 Task: Create a section Customer Satisfaction Sprint and in the section, add a milestone Business Continuity Planning in the project AgilePilot
Action: Mouse moved to (473, 485)
Screenshot: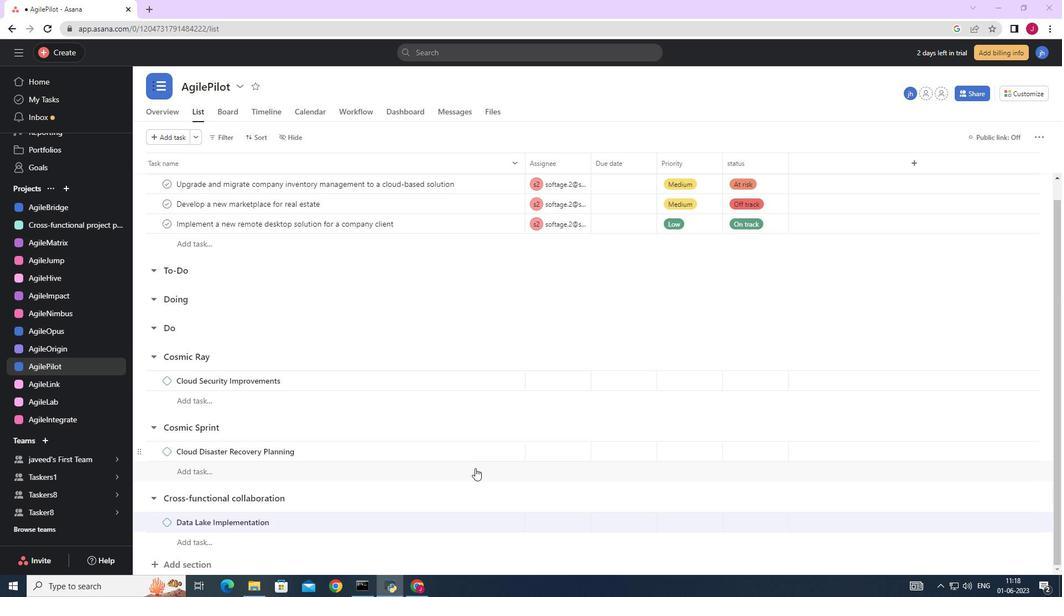 
Action: Mouse scrolled (473, 485) with delta (0, 0)
Screenshot: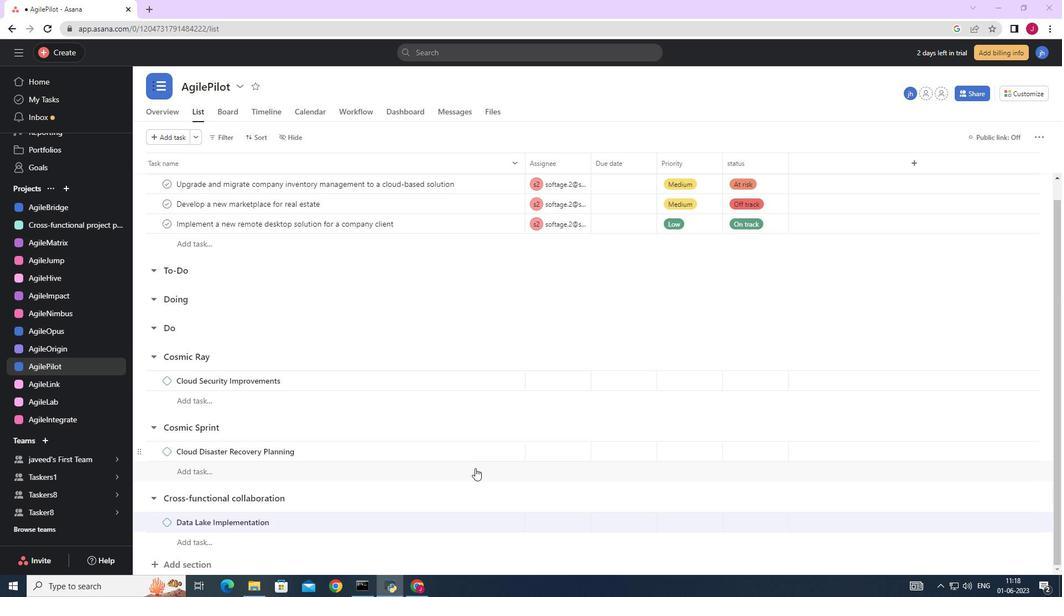 
Action: Mouse moved to (472, 487)
Screenshot: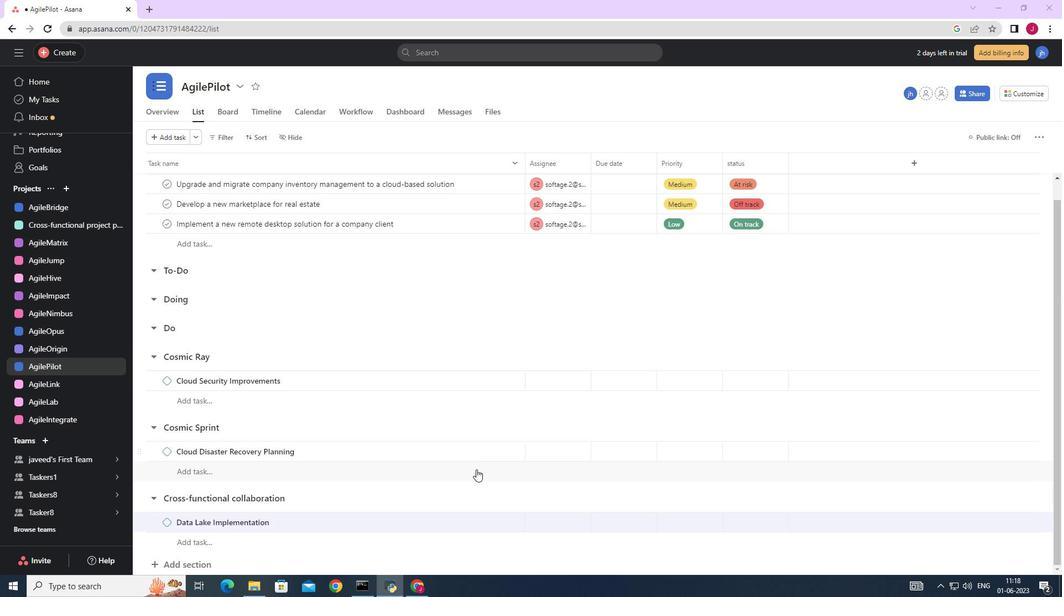 
Action: Mouse scrolled (472, 486) with delta (0, 0)
Screenshot: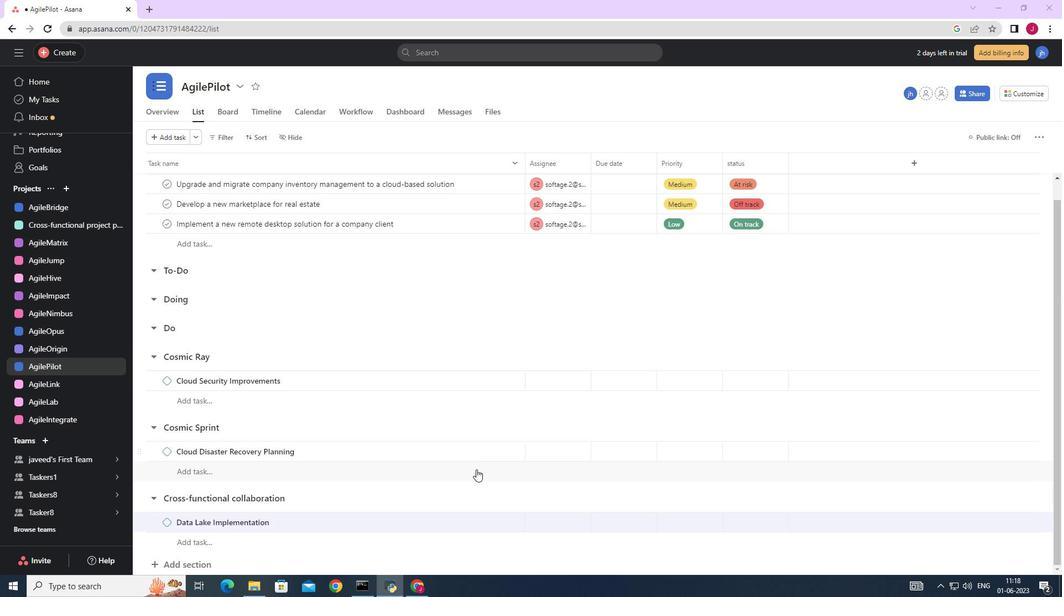 
Action: Mouse scrolled (472, 486) with delta (0, 0)
Screenshot: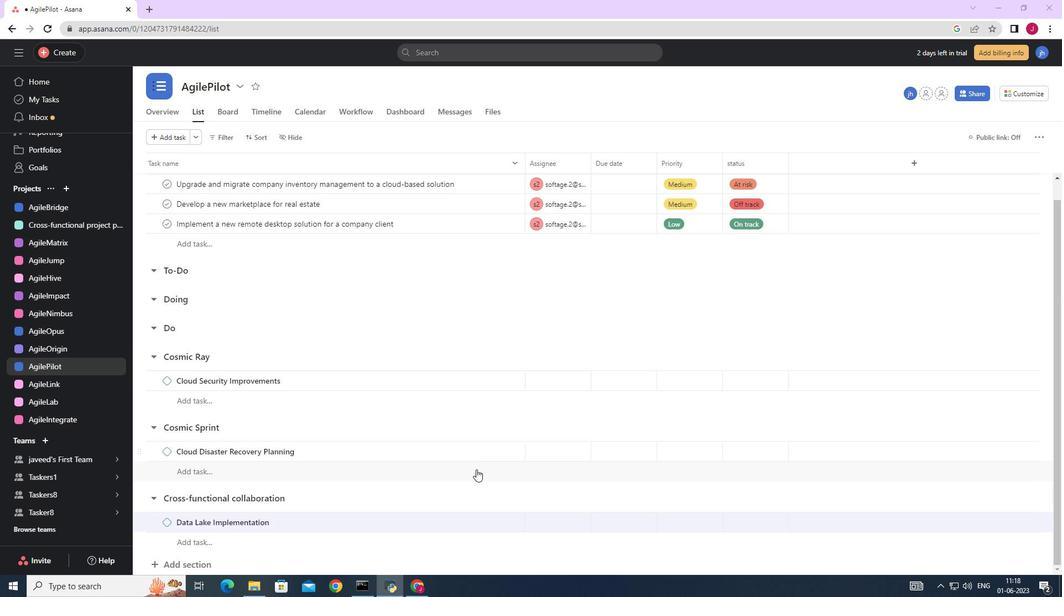 
Action: Mouse moved to (471, 487)
Screenshot: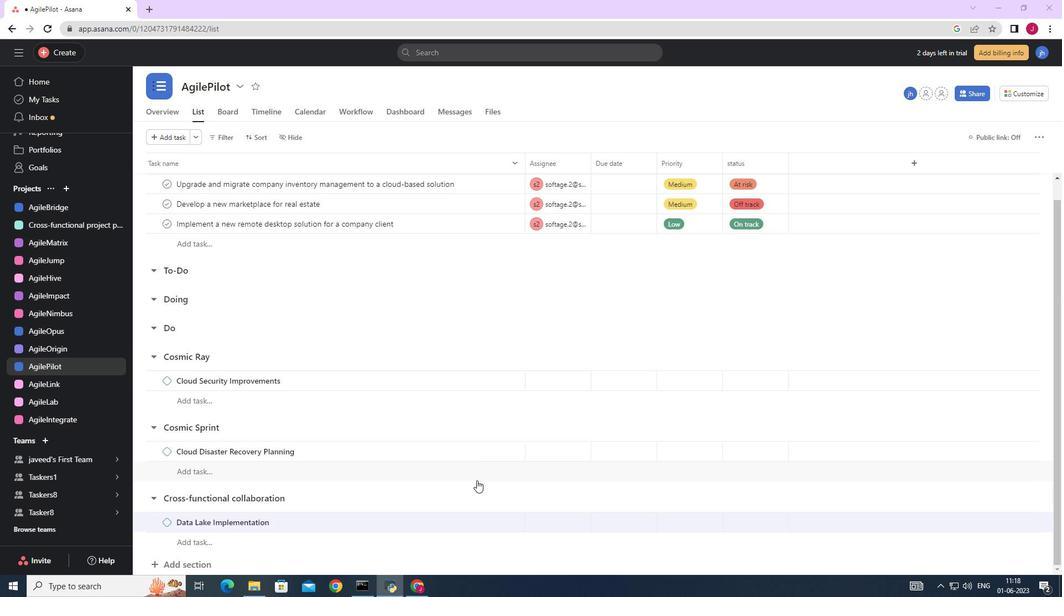 
Action: Mouse scrolled (471, 486) with delta (0, 0)
Screenshot: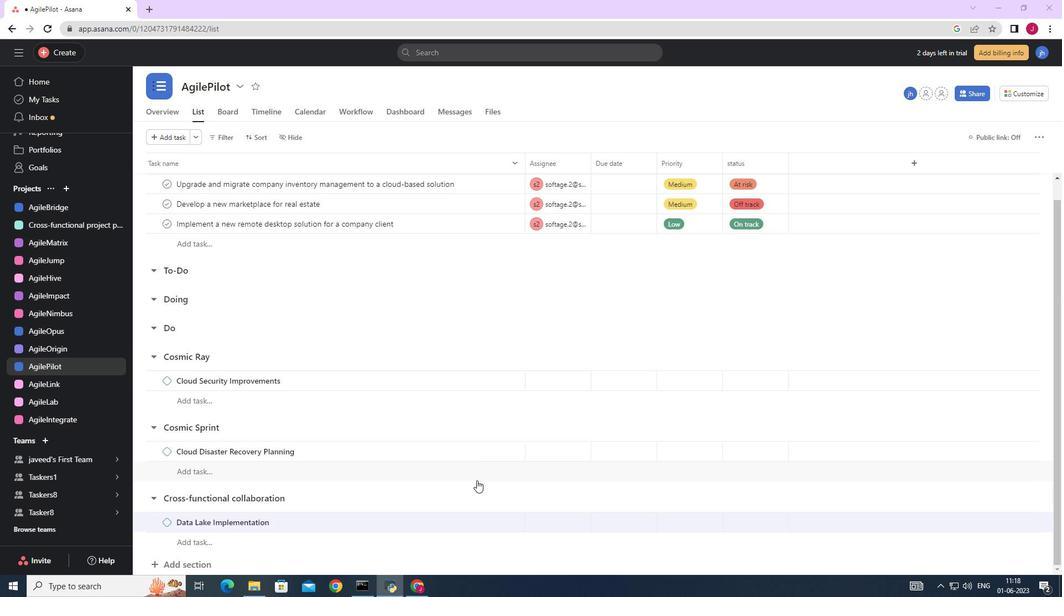 
Action: Mouse moved to (463, 487)
Screenshot: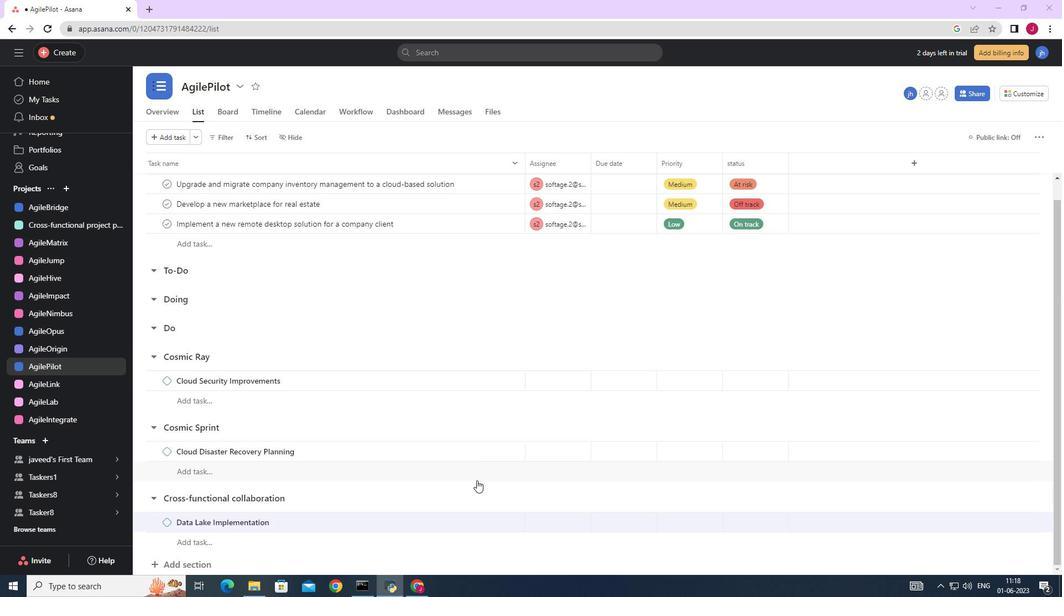 
Action: Mouse scrolled (463, 486) with delta (0, 0)
Screenshot: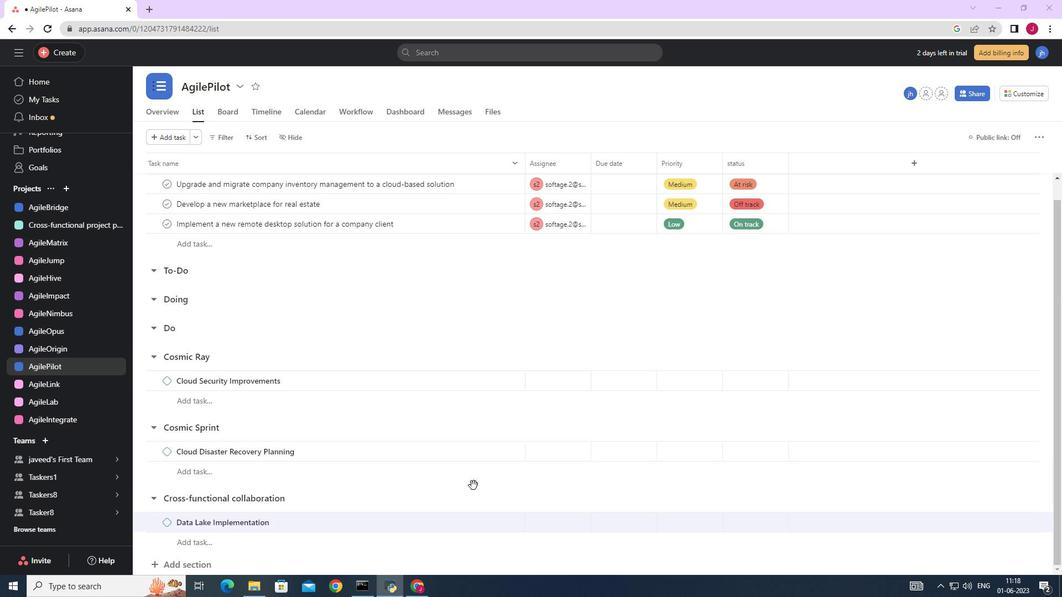 
Action: Mouse moved to (177, 563)
Screenshot: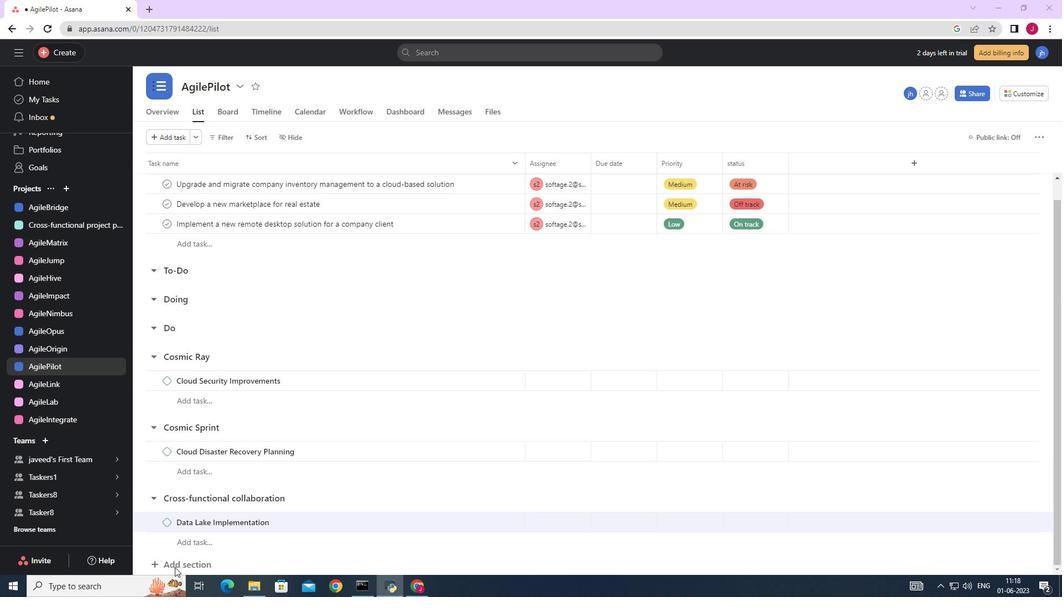 
Action: Mouse pressed left at (177, 563)
Screenshot: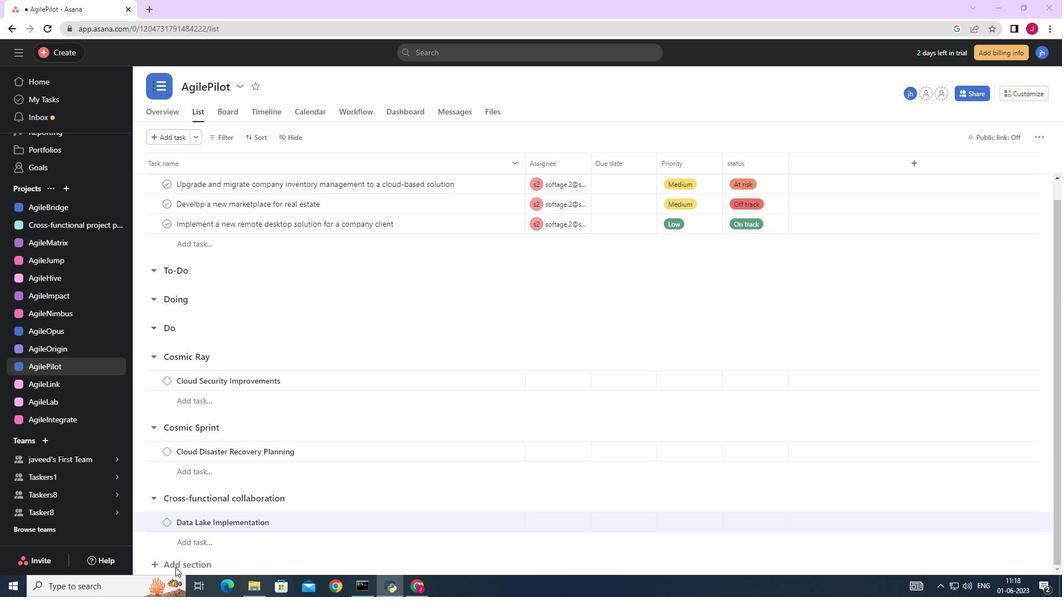 
Action: Mouse moved to (208, 550)
Screenshot: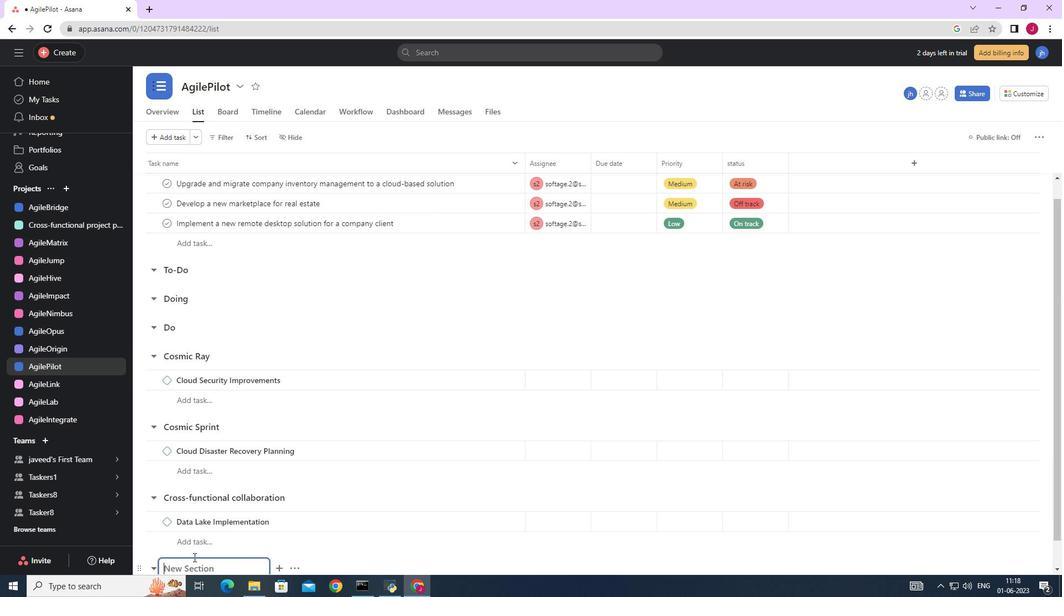 
Action: Mouse scrolled (208, 550) with delta (0, 0)
Screenshot: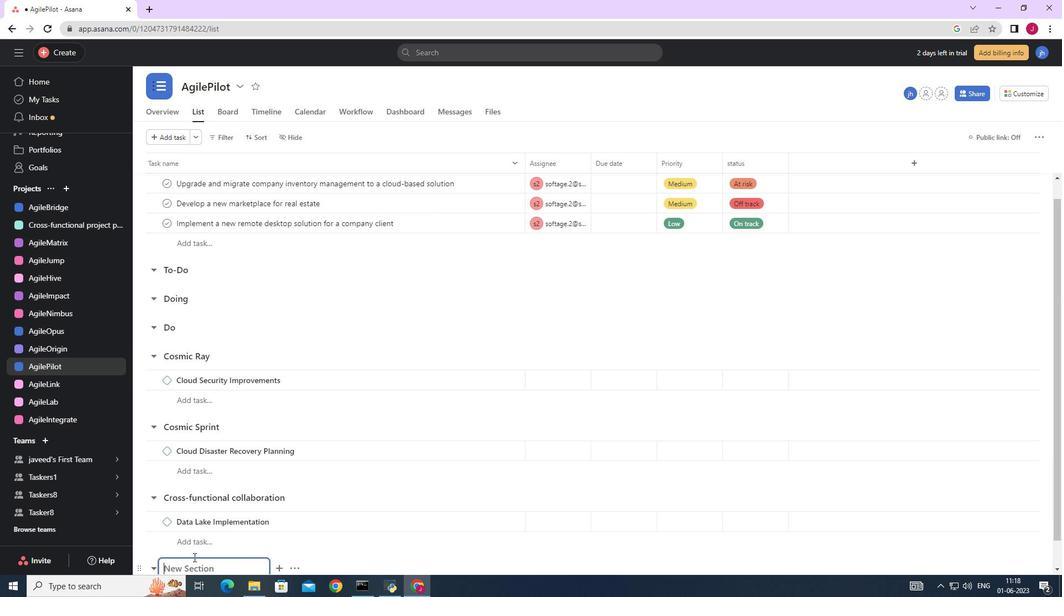 
Action: Mouse scrolled (208, 550) with delta (0, 0)
Screenshot: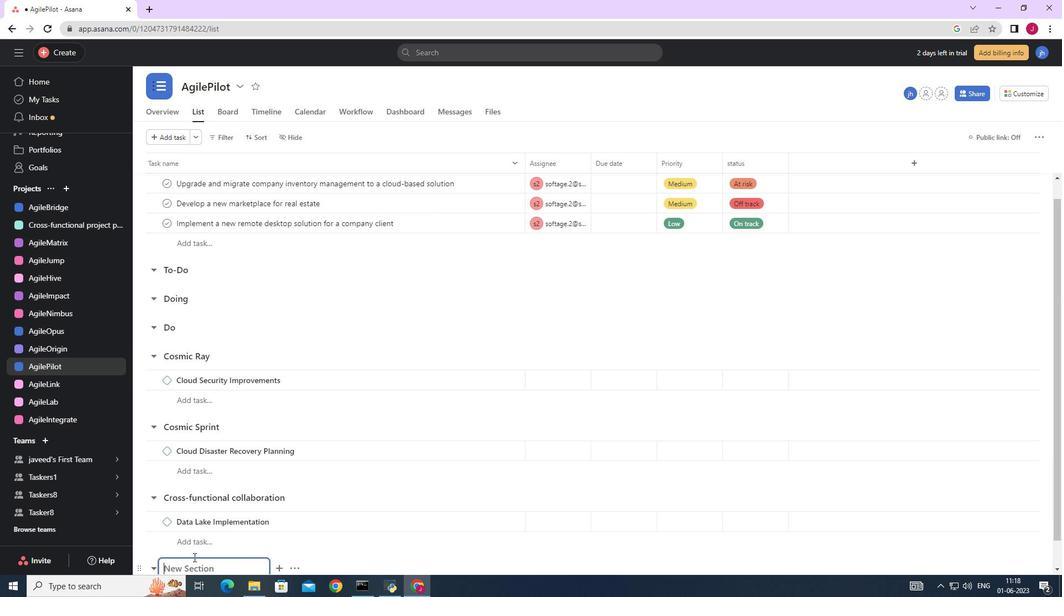 
Action: Mouse scrolled (208, 550) with delta (0, 0)
Screenshot: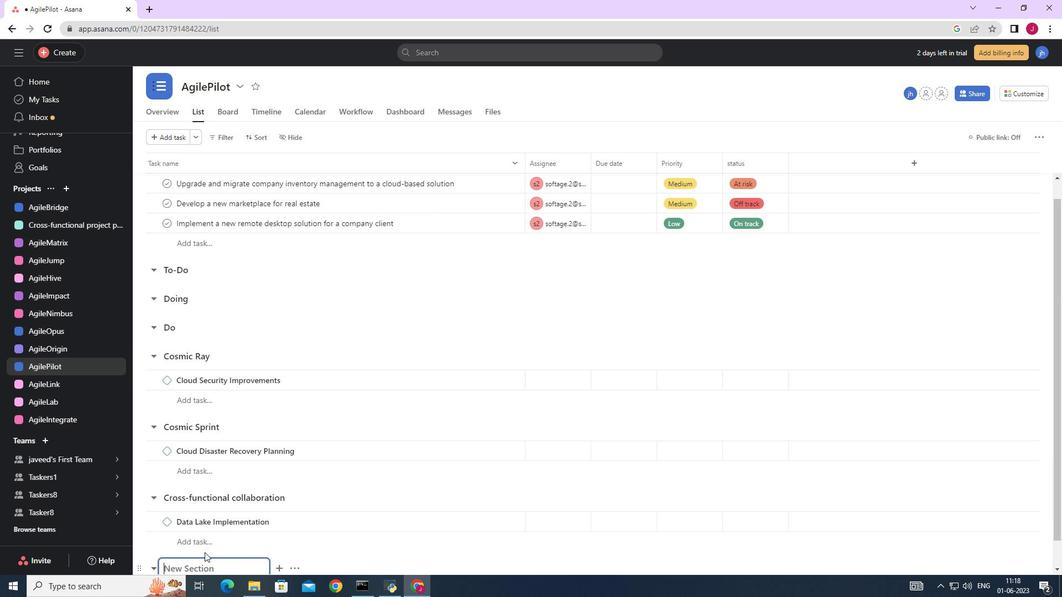 
Action: Mouse scrolled (208, 550) with delta (0, 0)
Screenshot: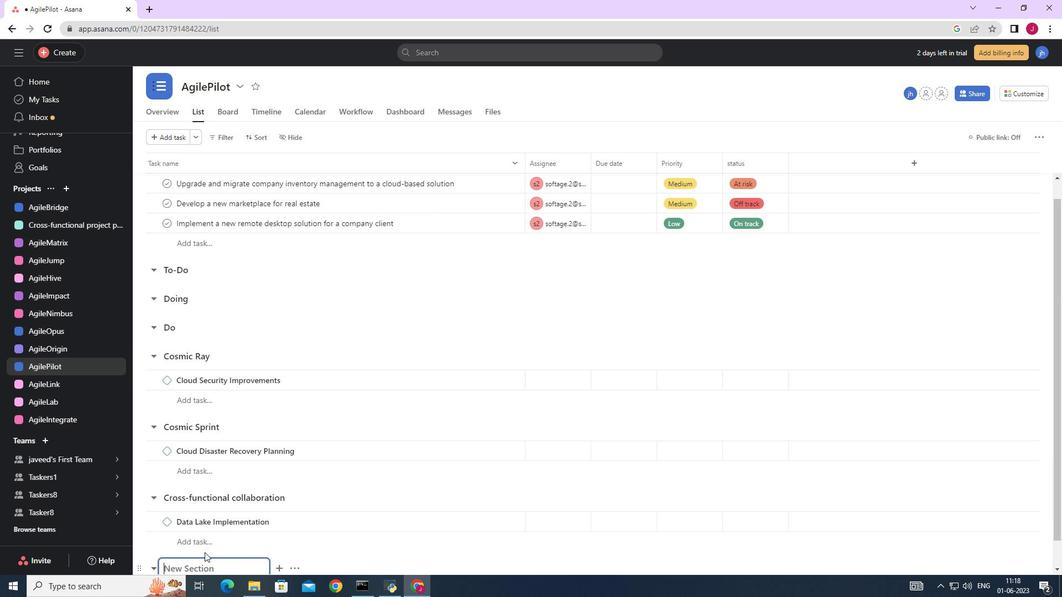 
Action: Mouse moved to (208, 550)
Screenshot: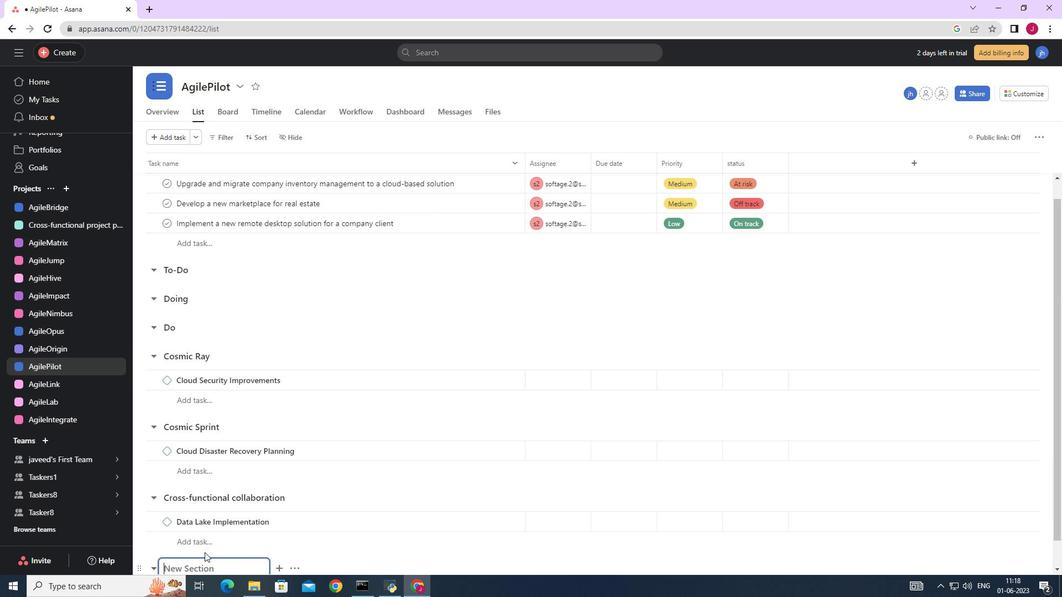
Action: Mouse scrolled (208, 550) with delta (0, 0)
Screenshot: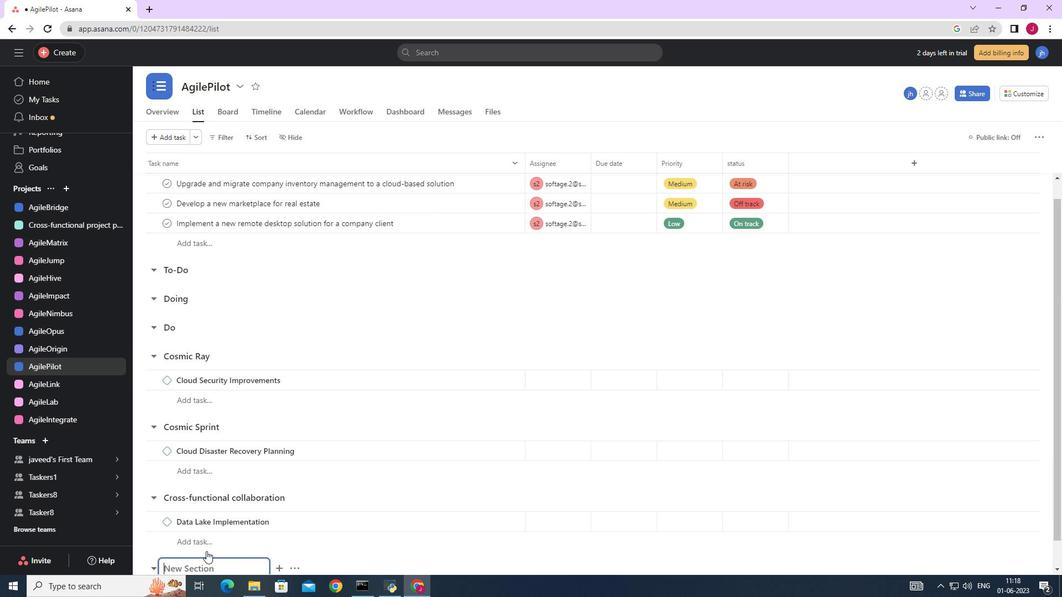 
Action: Mouse moved to (210, 545)
Screenshot: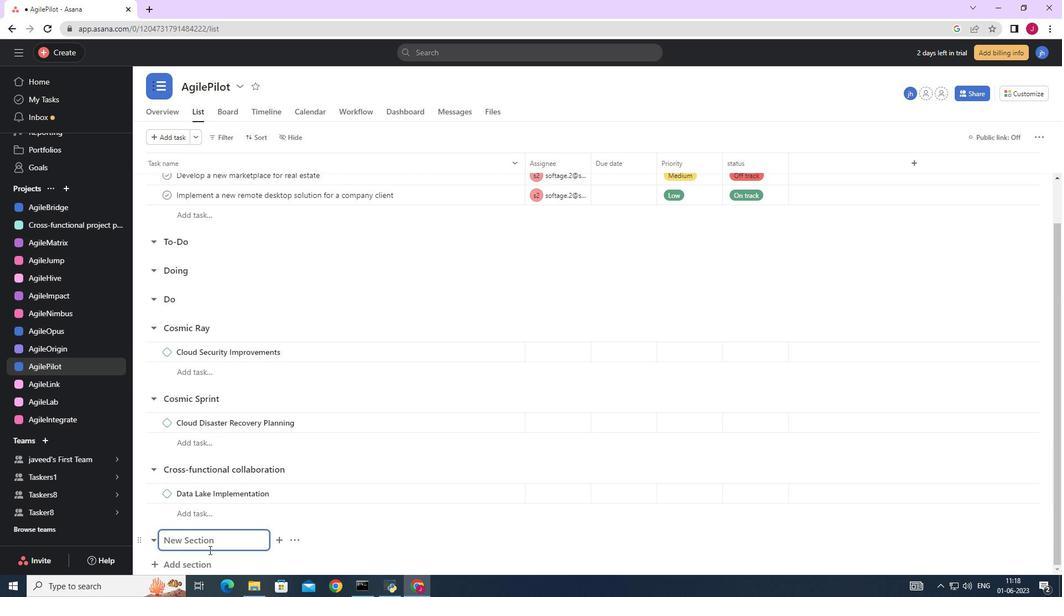 
Action: Mouse pressed left at (210, 545)
Screenshot: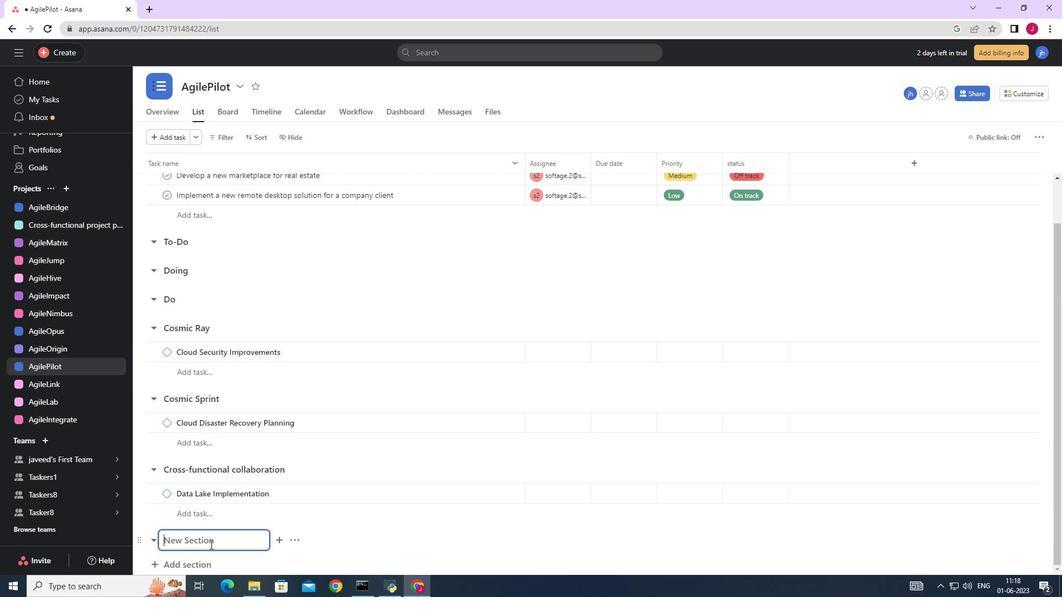 
Action: Mouse moved to (210, 542)
Screenshot: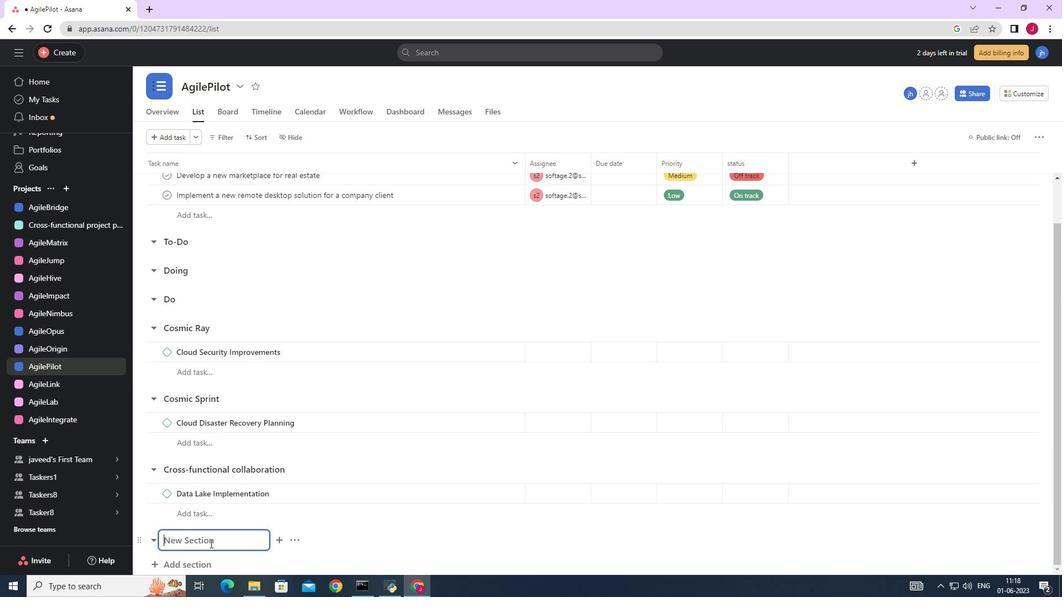 
Action: Key pressed <Key.caps_lock>C<Key.caps_lock>ustomer<Key.space><Key.caps_lock>S<Key.caps_lock>atisfaction<Key.space><Key.caps_lock>S<Key.caps_lock>print<Key.enter><Key.caps_lock>B<Key.caps_lock>usiness<Key.space><Key.caps_lock>C<Key.caps_lock>ontinuity<Key.space><Key.caps_lock>P<Key.caps_lock>lanning
Screenshot: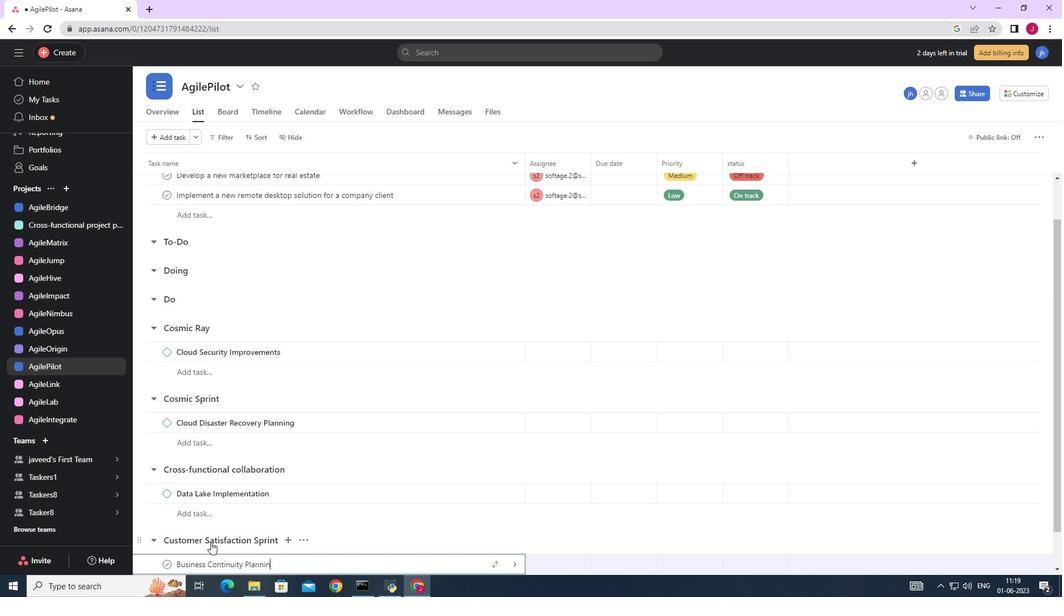 
Action: Mouse moved to (517, 565)
Screenshot: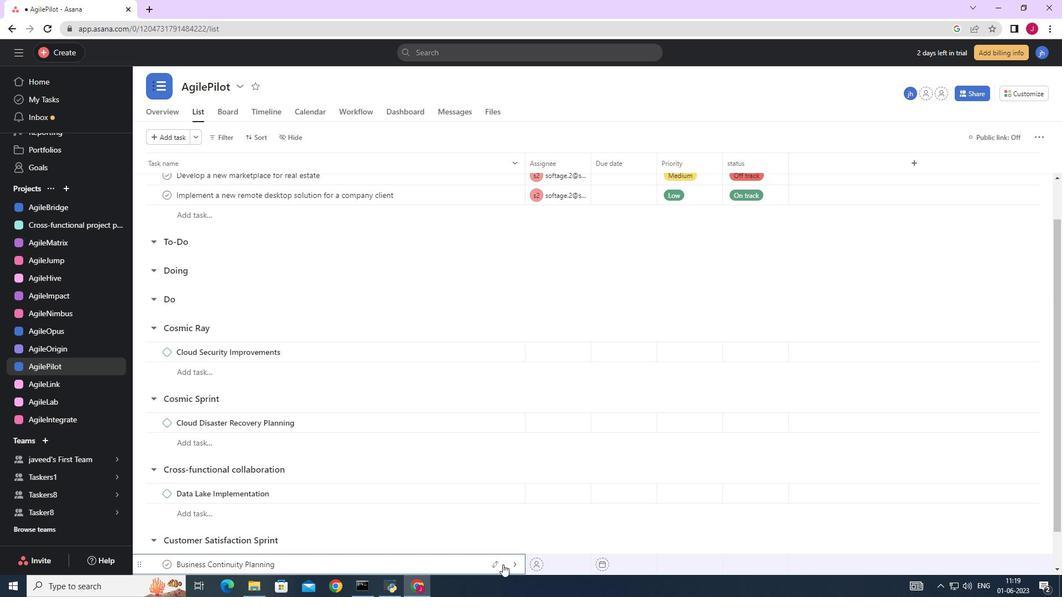 
Action: Mouse pressed left at (517, 565)
Screenshot: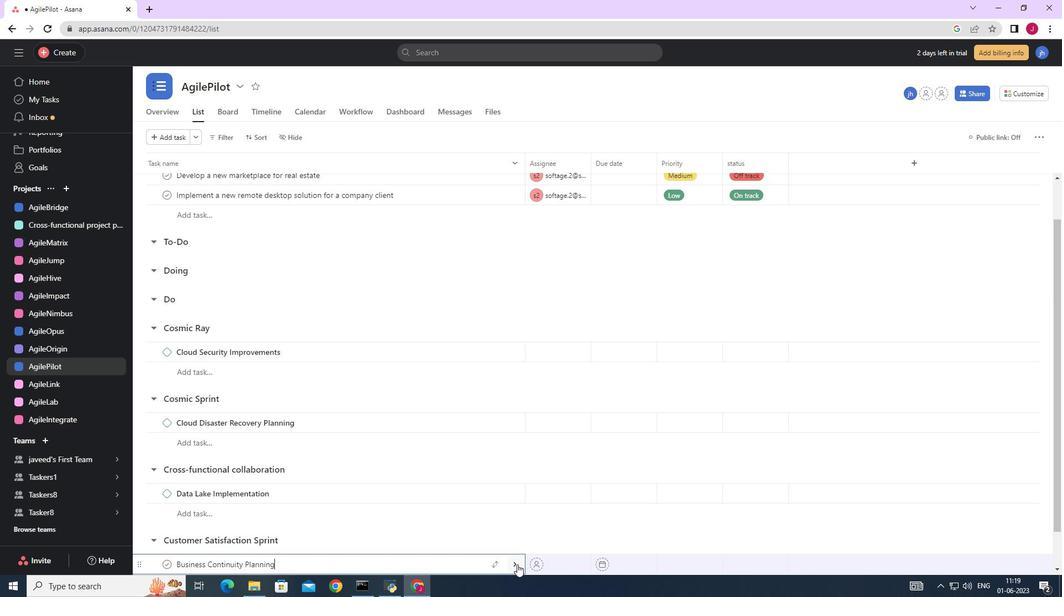 
Action: Mouse moved to (1020, 137)
Screenshot: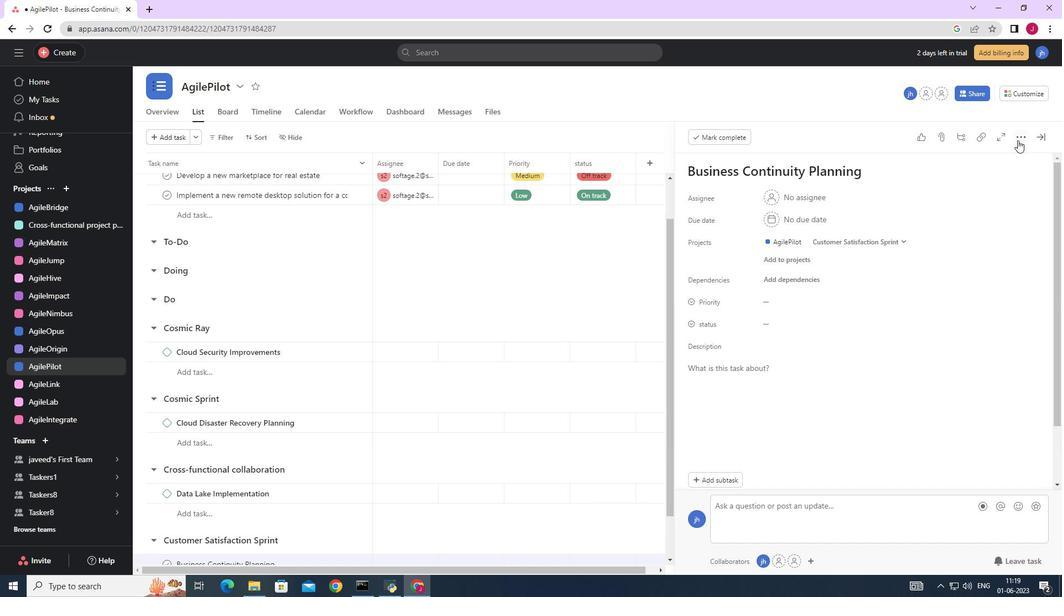 
Action: Mouse pressed left at (1020, 137)
Screenshot: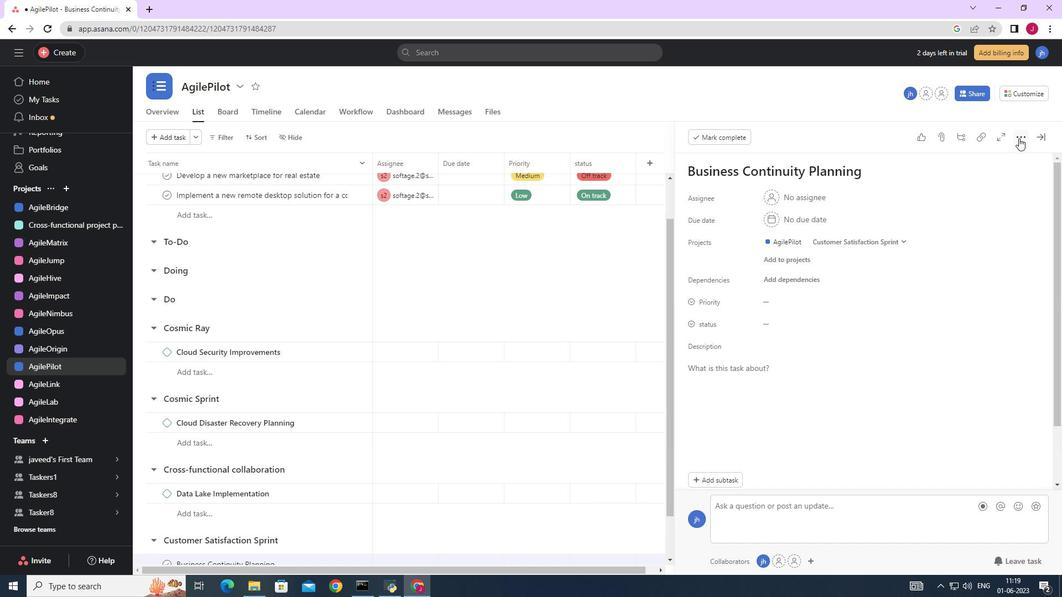
Action: Mouse moved to (931, 183)
Screenshot: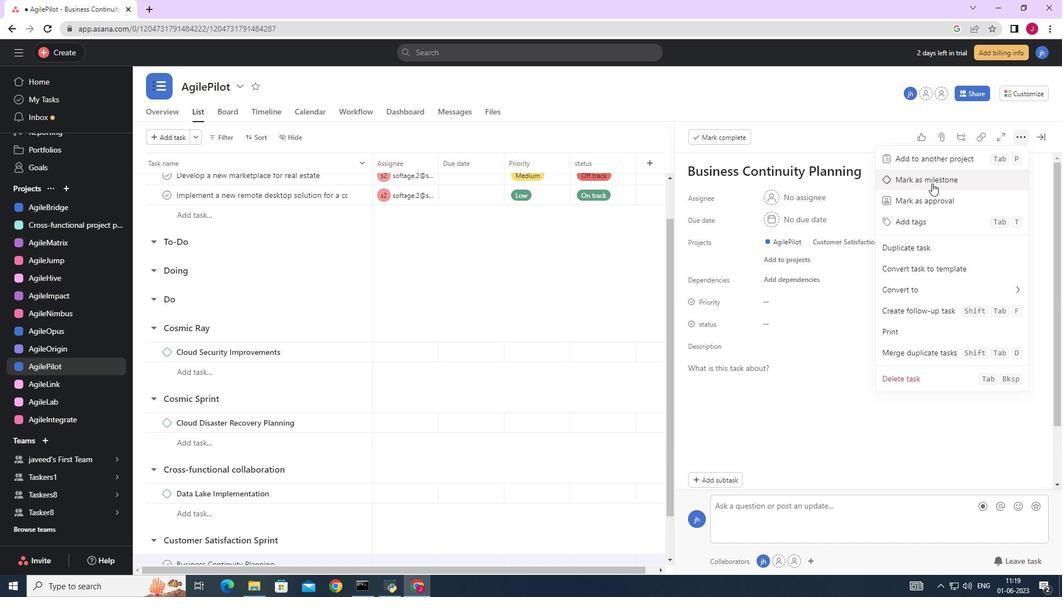 
Action: Mouse pressed left at (931, 183)
Screenshot: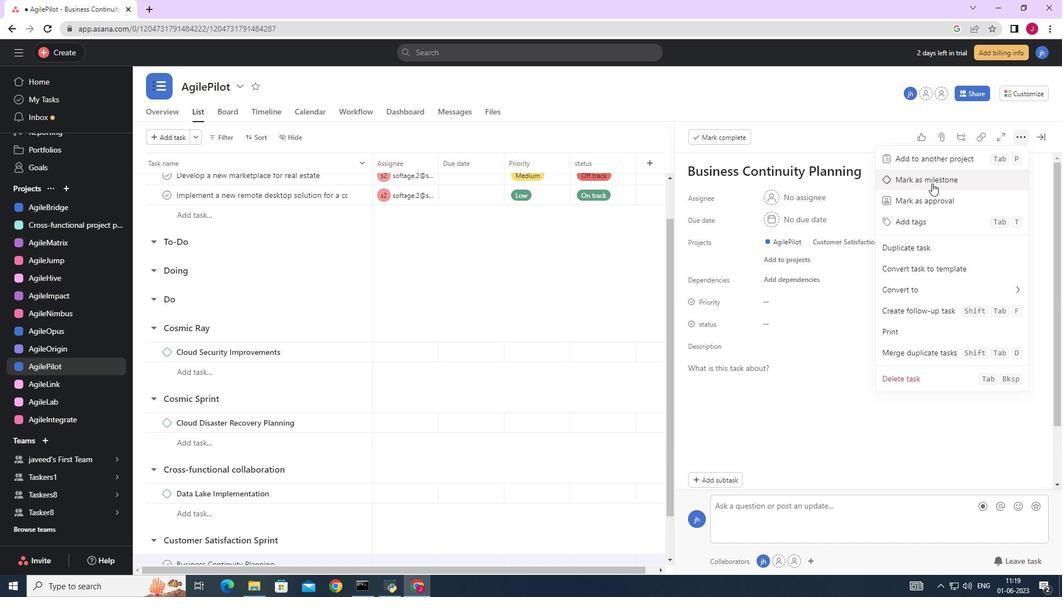 
Action: Mouse moved to (1047, 135)
Screenshot: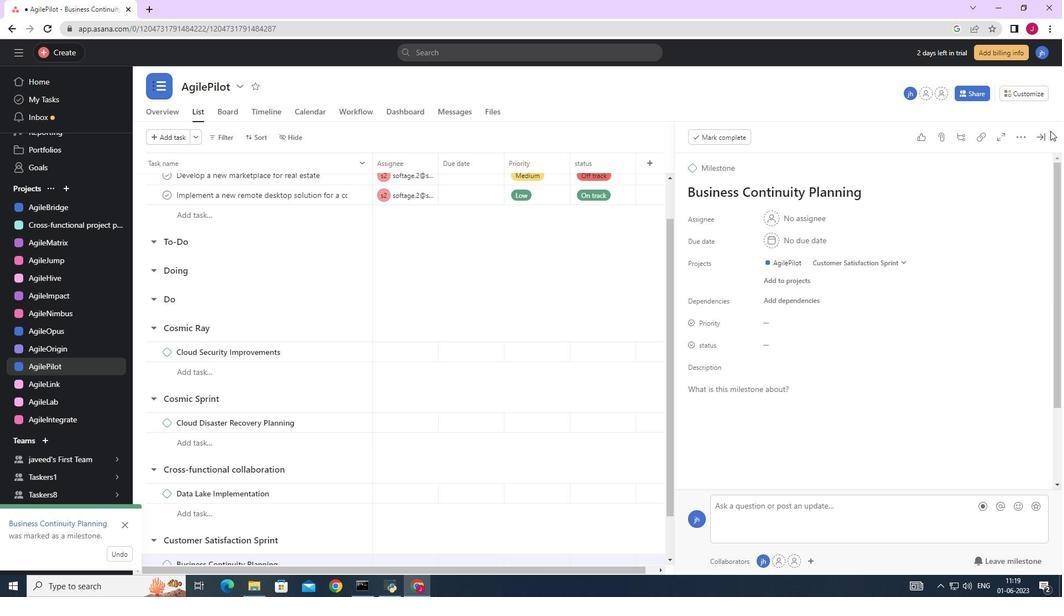 
Action: Mouse pressed left at (1047, 135)
Screenshot: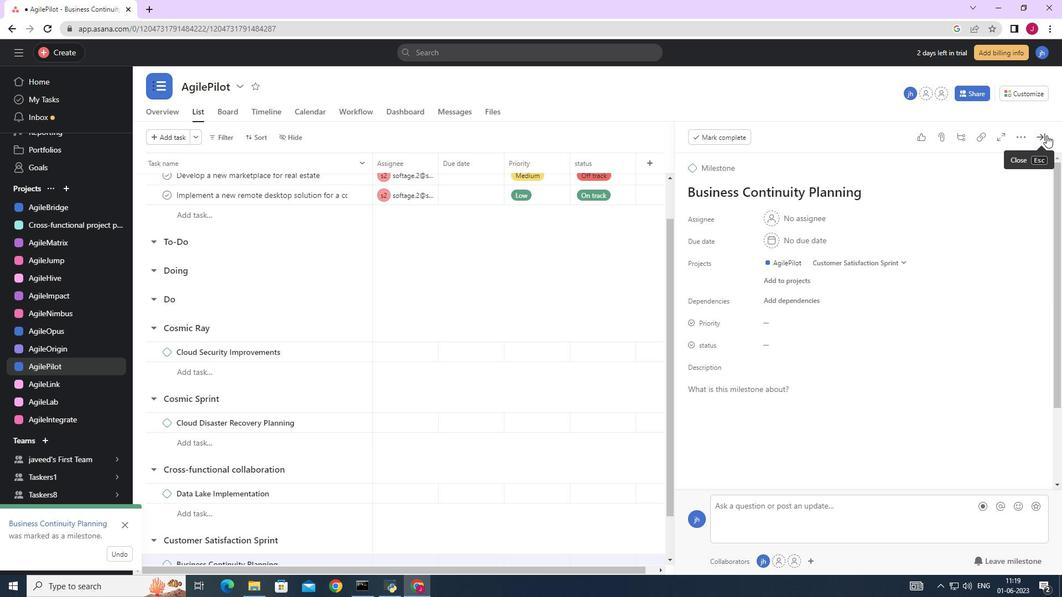 
Action: Mouse moved to (1026, 142)
Screenshot: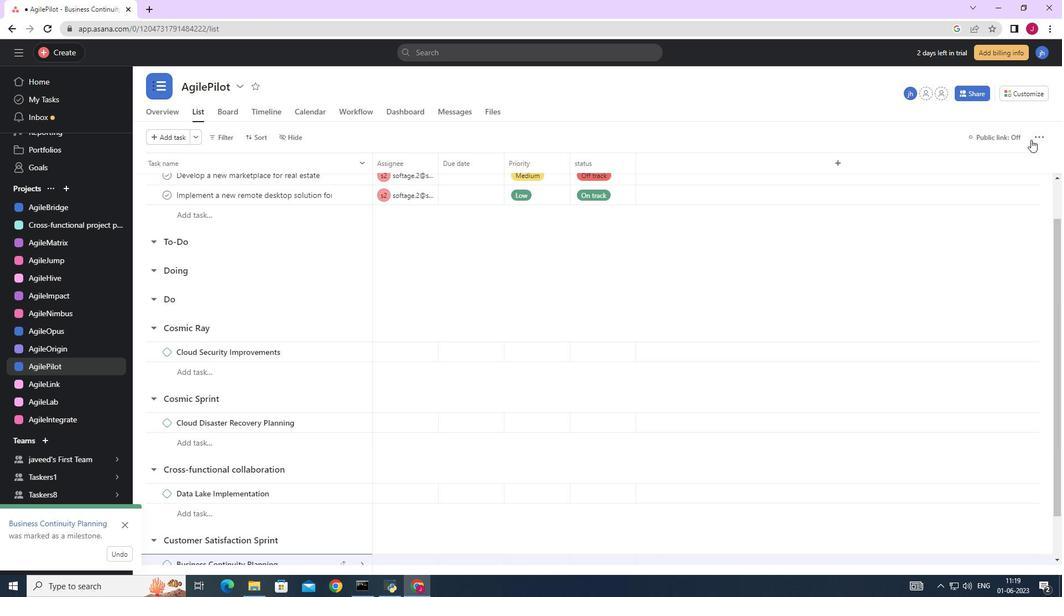 
